 Task: Create Card Quality Control Planning in Board Product Development Best Practices to Workspace Commercial Mortgages. Create Card Social Media Conference Review in Board Customer Relationship Management to Workspace Commercial Mortgages. Create Card Quality Control Execution in Board Social Media Influencer Contest Strategy and Execution to Workspace Commercial Mortgages
Action: Mouse moved to (56, 299)
Screenshot: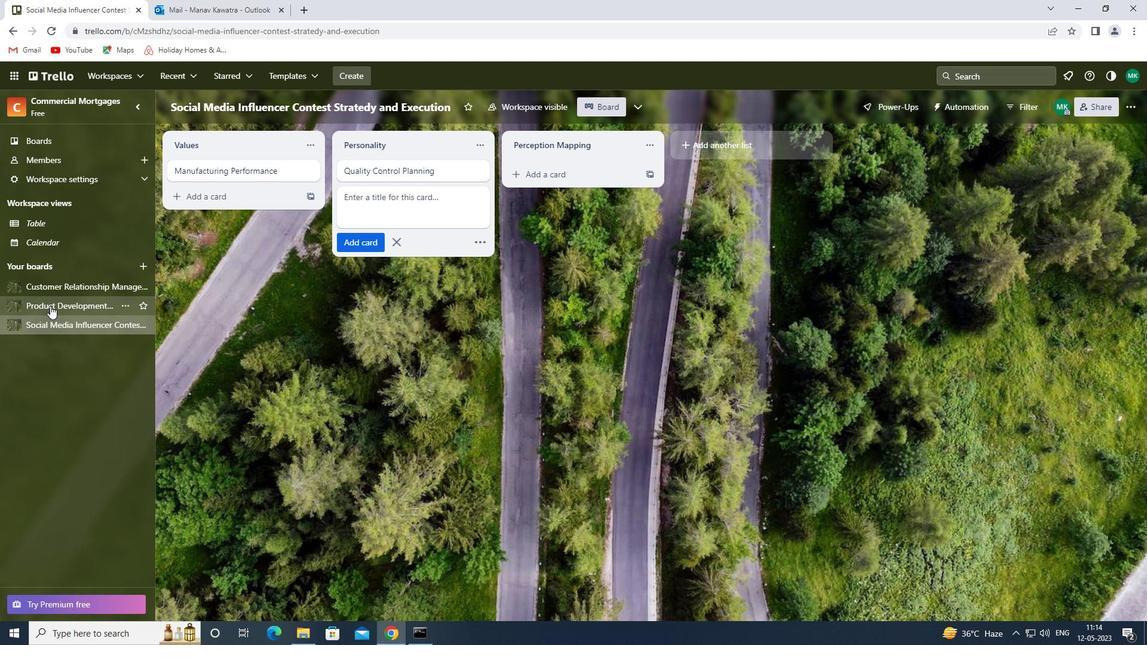 
Action: Mouse pressed left at (56, 299)
Screenshot: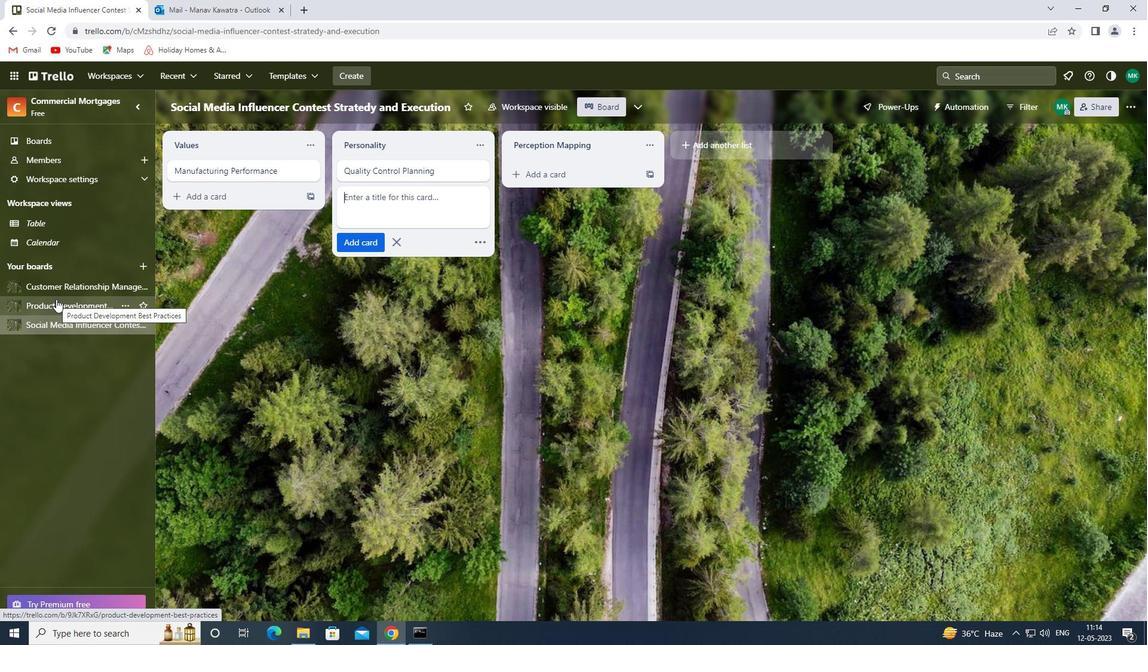 
Action: Mouse moved to (548, 166)
Screenshot: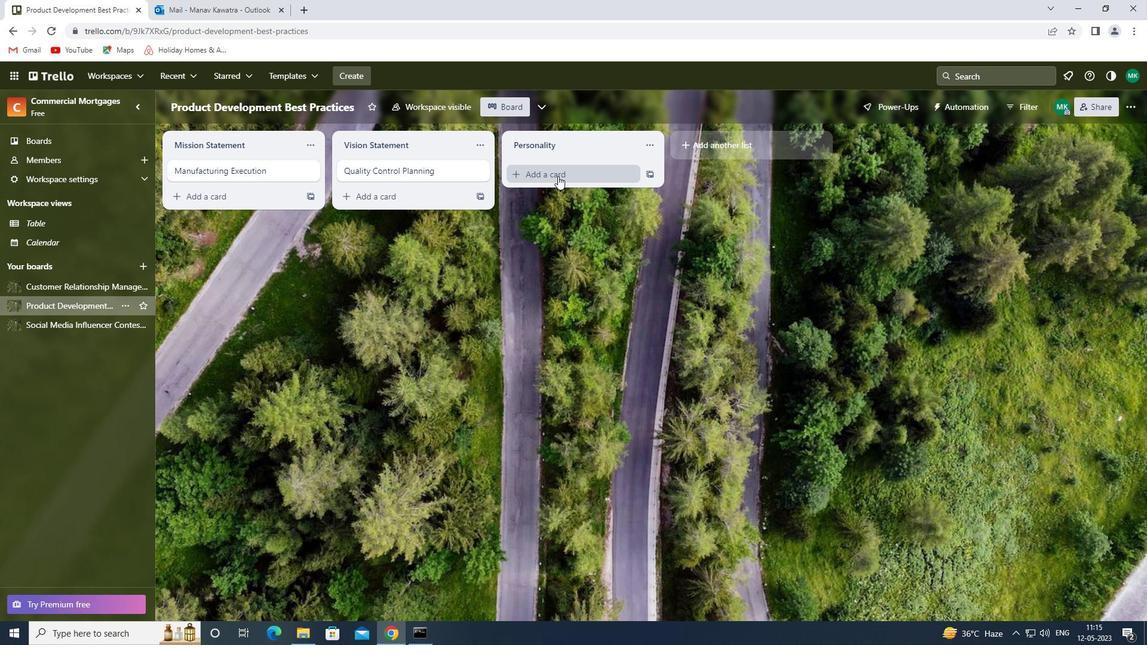 
Action: Mouse pressed left at (548, 166)
Screenshot: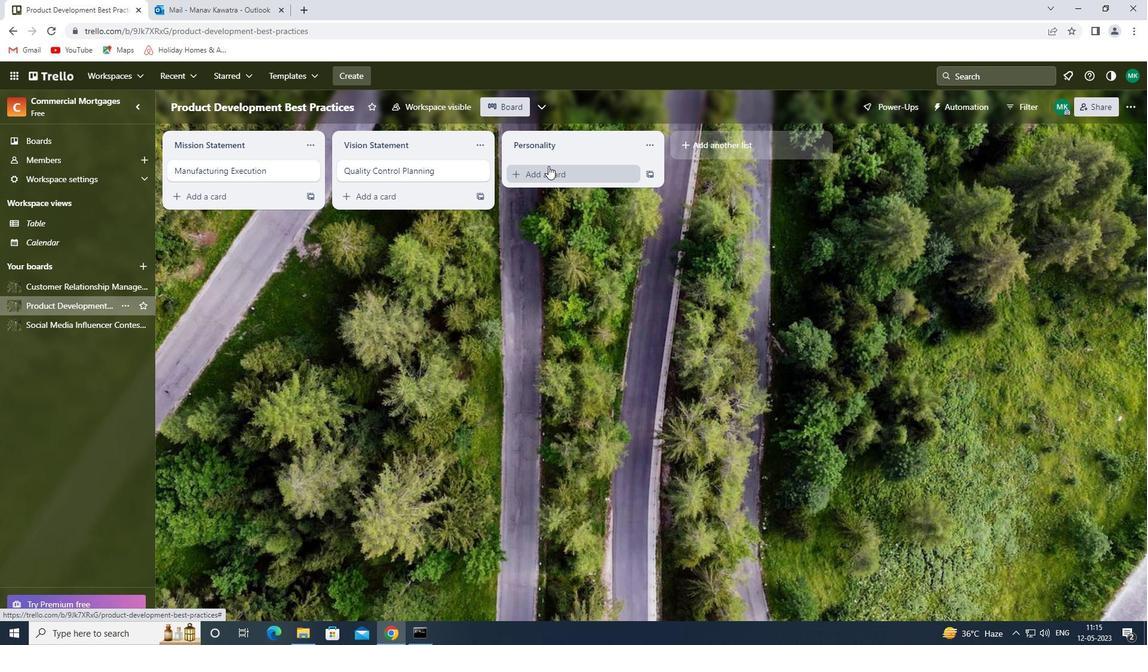 
Action: Mouse moved to (530, 176)
Screenshot: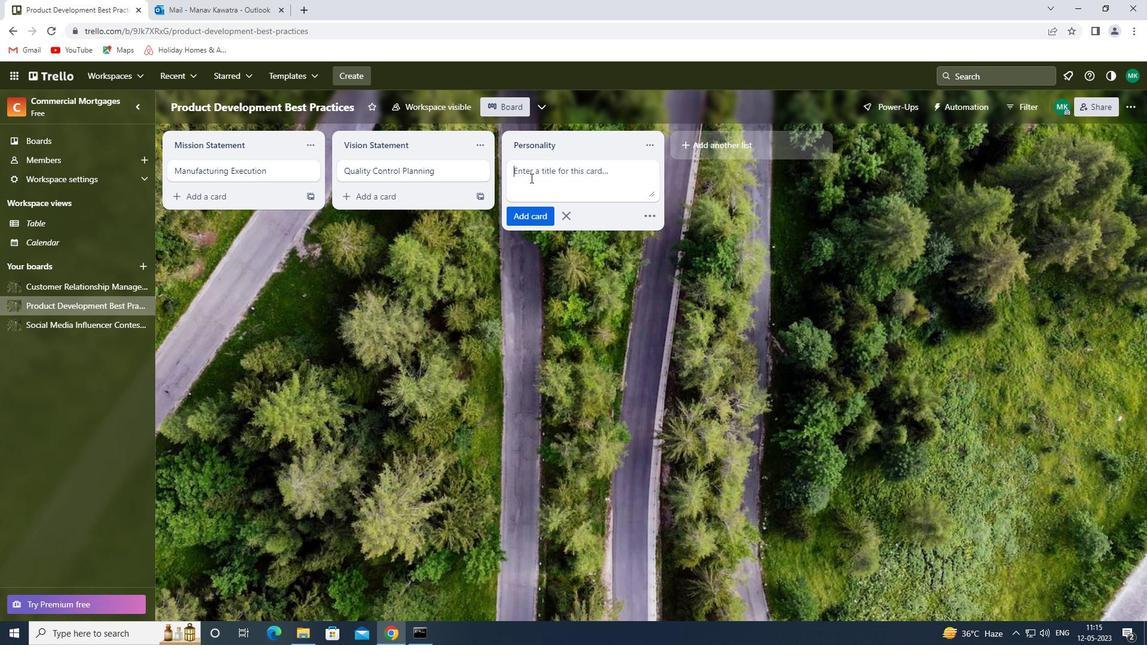 
Action: Mouse pressed left at (530, 176)
Screenshot: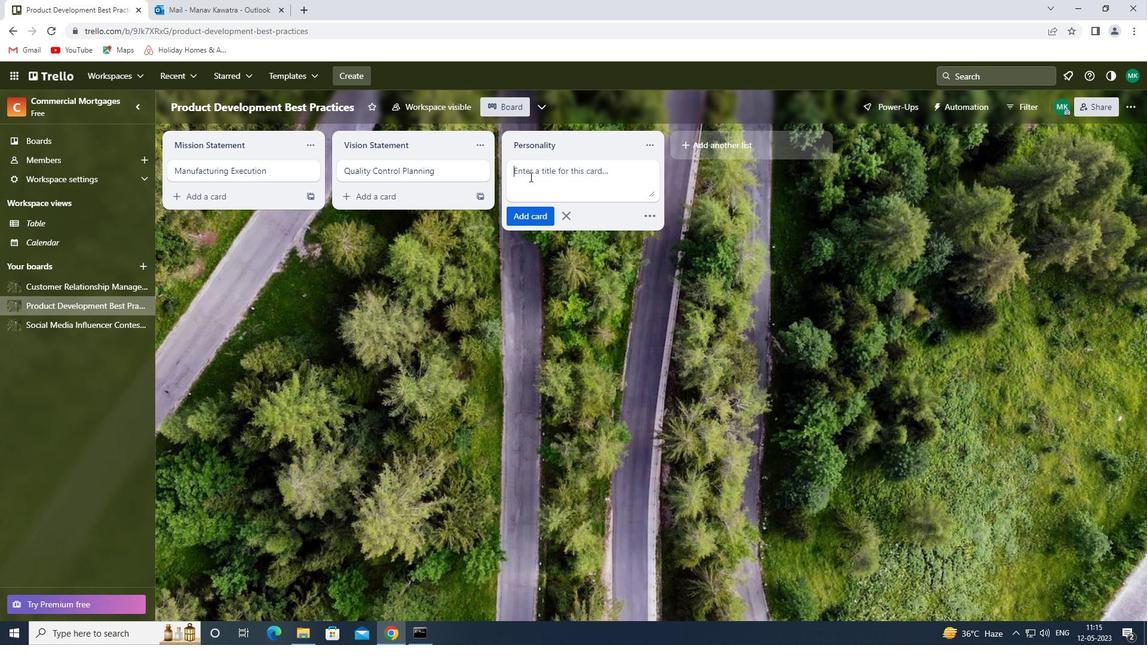 
Action: Key pressed <Key.shift><Key.shift><Key.shift><Key.shift><Key.shift><Key.shift><Key.shift><Key.shift><Key.shift><Key.shift><Key.shift><Key.shift><Key.shift><Key.shift><Key.shift><Key.shift><Key.shift><Key.shift><Key.shift><Key.shift><Key.shift><Key.shift><Key.shift><Key.shift><Key.shift><Key.shift><Key.shift><Key.shift><Key.shift><Key.shift><Key.shift><Key.shift><Key.shift><Key.shift><Key.shift><Key.shift>QUALITY<Key.space><Key.shift><Key.shift><Key.shift><Key.shift><Key.shift><Key.shift><Key.shift><Key.shift><Key.shift><Key.shift><Key.shift><Key.shift>CONTROL<Key.space><Key.shift><Key.shift><Key.shift><Key.shift><Key.shift><Key.shift><Key.shift><Key.shift><Key.shift><Key.shift>PLANNING<Key.enter>
Screenshot: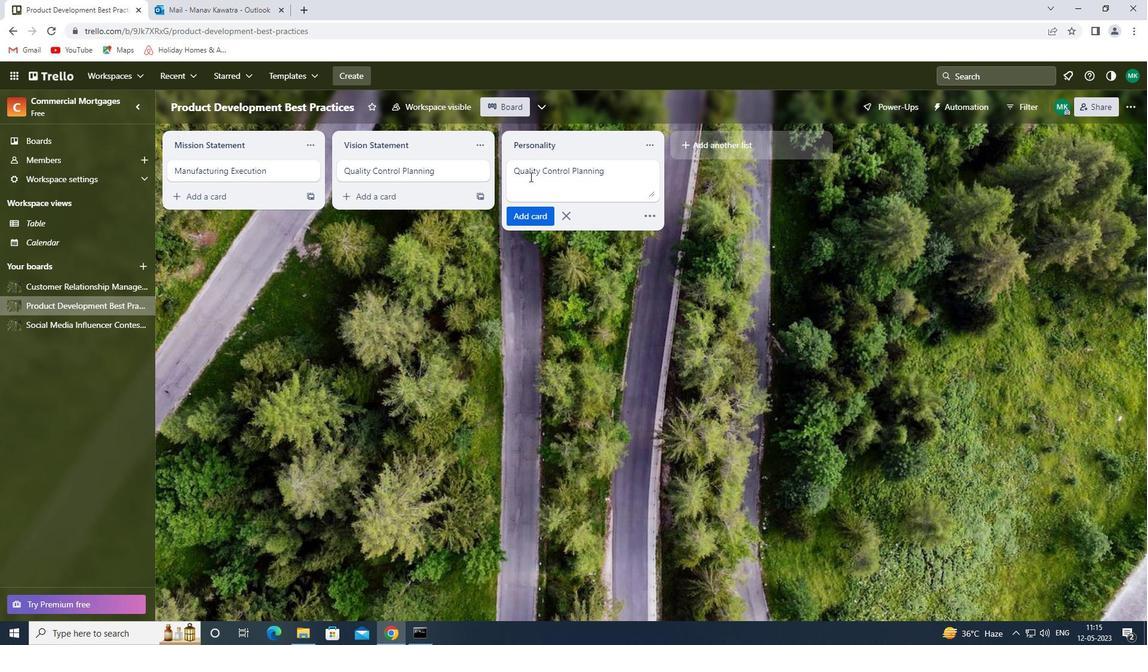 
Action: Mouse moved to (77, 284)
Screenshot: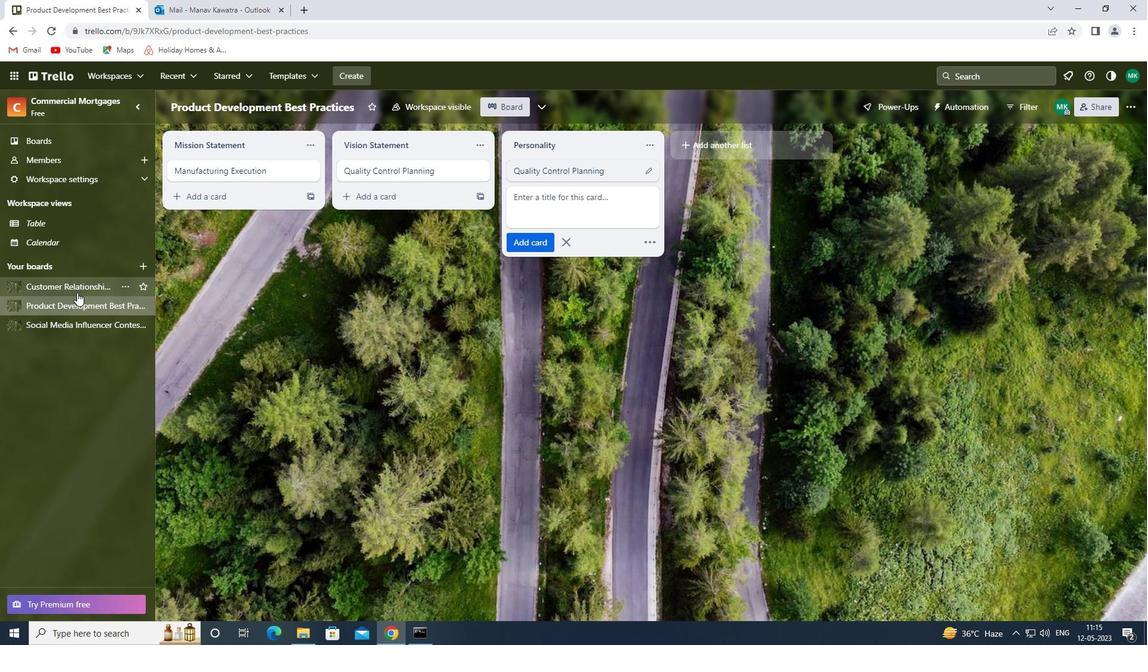 
Action: Mouse pressed left at (77, 284)
Screenshot: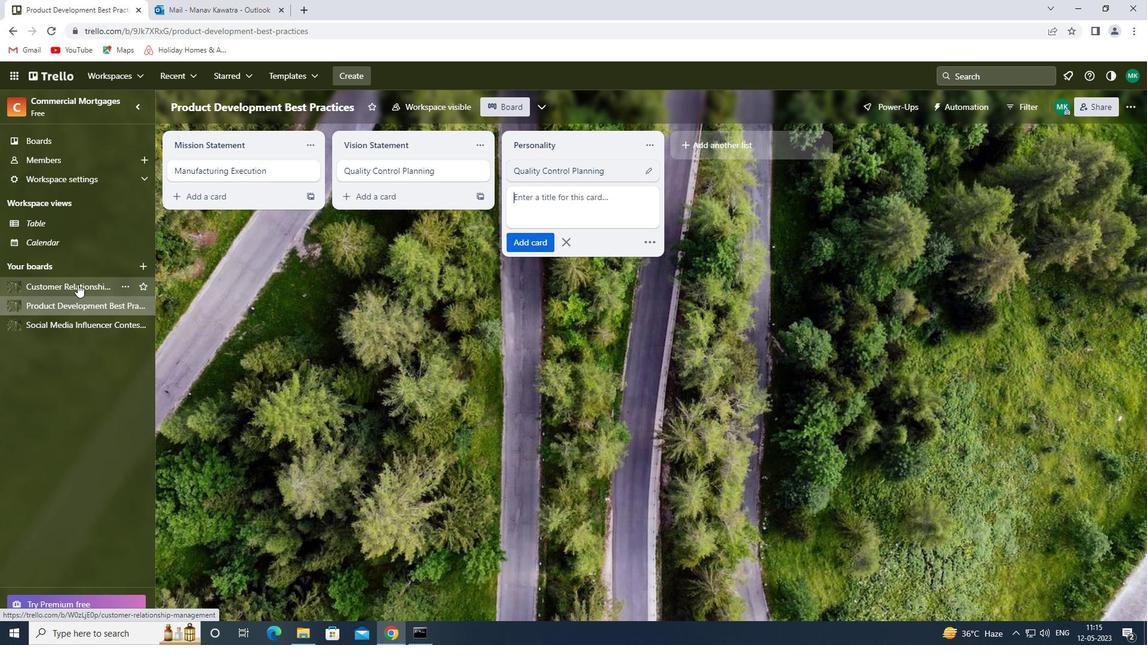 
Action: Mouse moved to (550, 167)
Screenshot: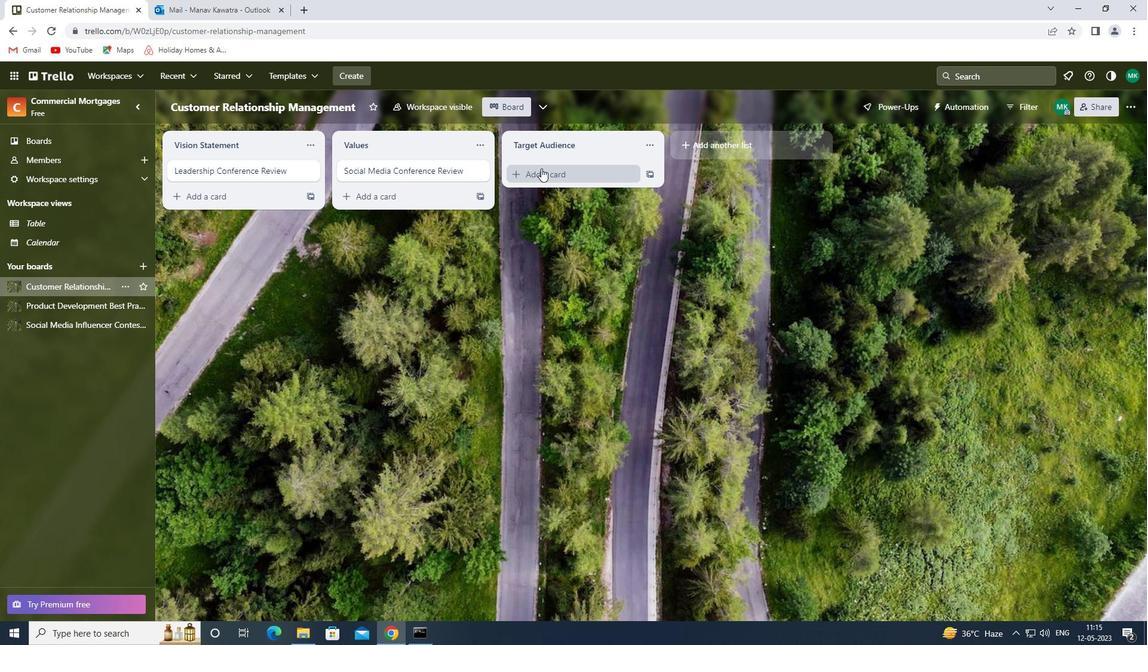 
Action: Mouse pressed left at (550, 167)
Screenshot: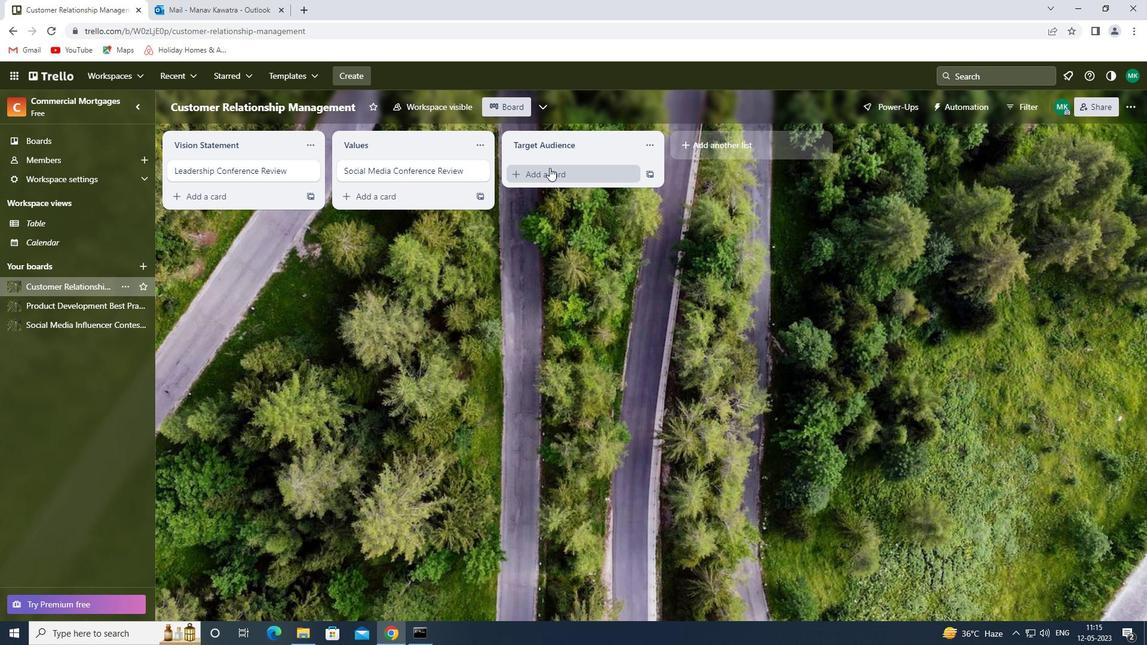 
Action: Mouse moved to (528, 178)
Screenshot: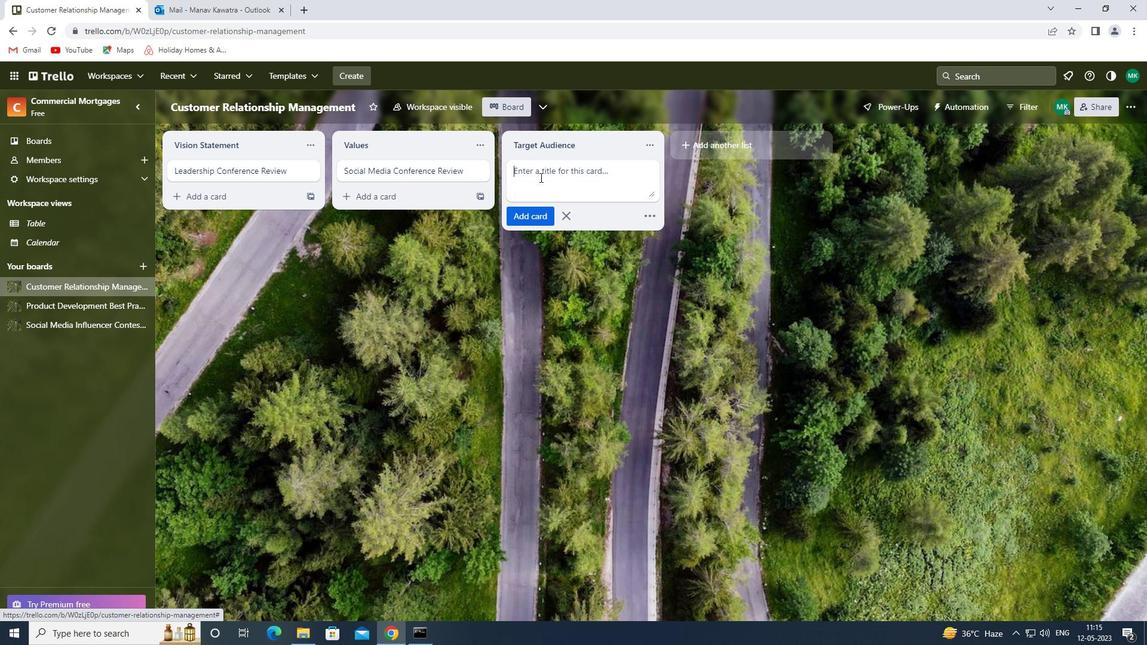 
Action: Mouse pressed left at (528, 178)
Screenshot: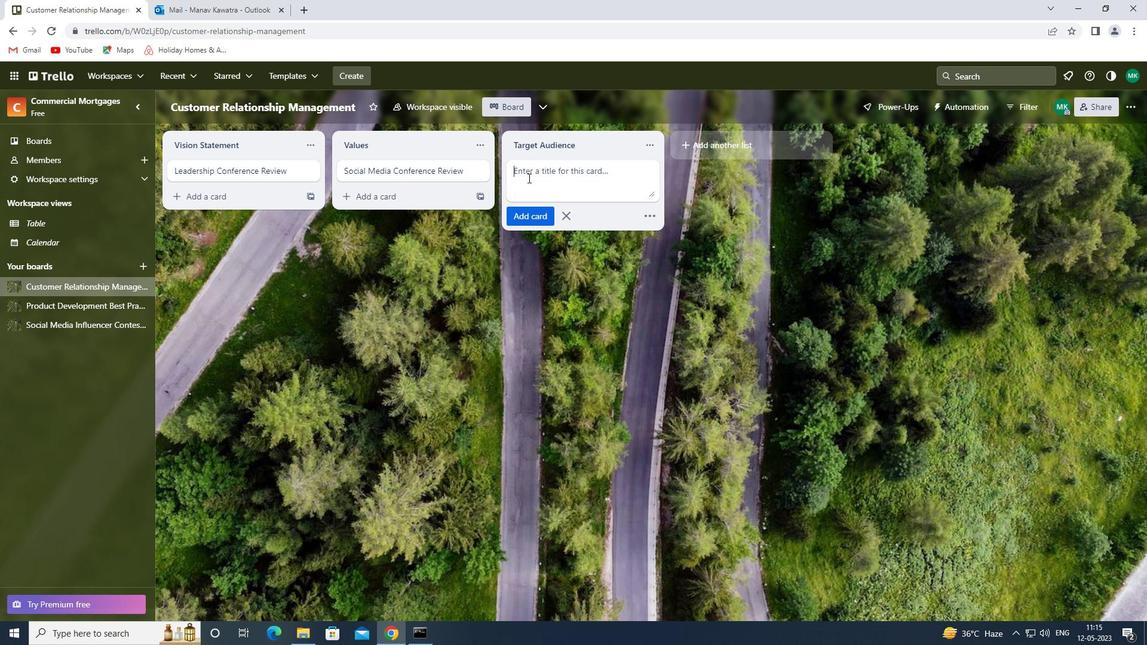 
Action: Key pressed <Key.shift>SOCU<Key.backspace>IAL<Key.space><Key.shift>MEDIA<Key.space><Key.shift>CONFERENCE<Key.space><Key.shift><Key.shift><Key.shift>REVIEW<Key.enter>
Screenshot: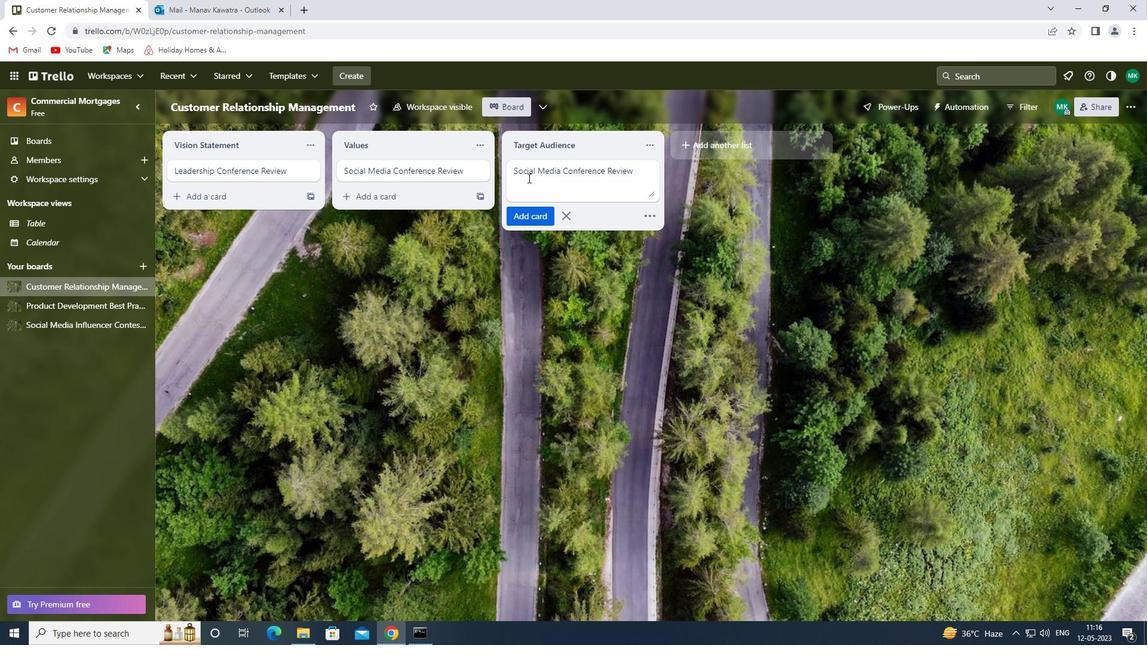 
Action: Mouse moved to (63, 323)
Screenshot: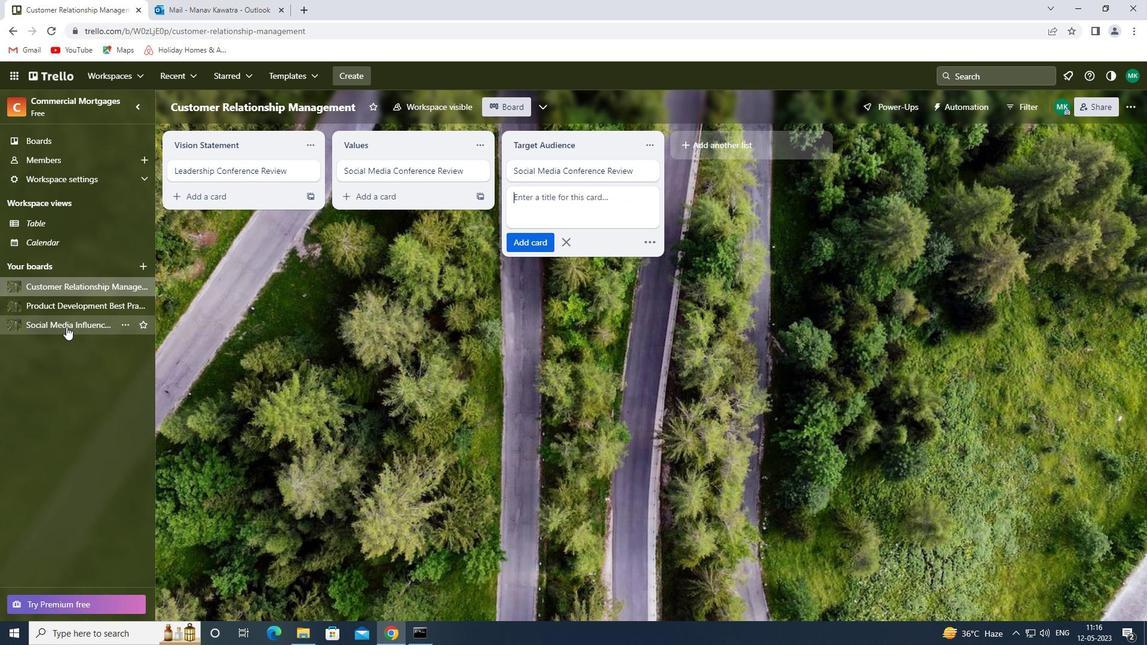 
Action: Mouse pressed left at (63, 323)
Screenshot: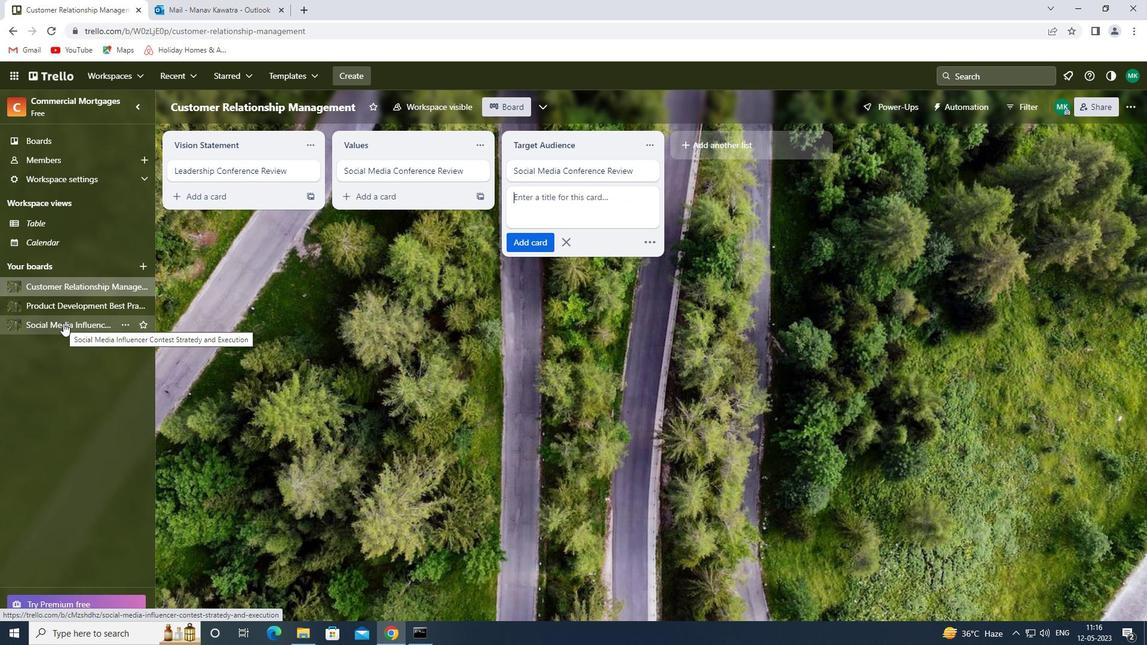 
Action: Mouse moved to (554, 170)
Screenshot: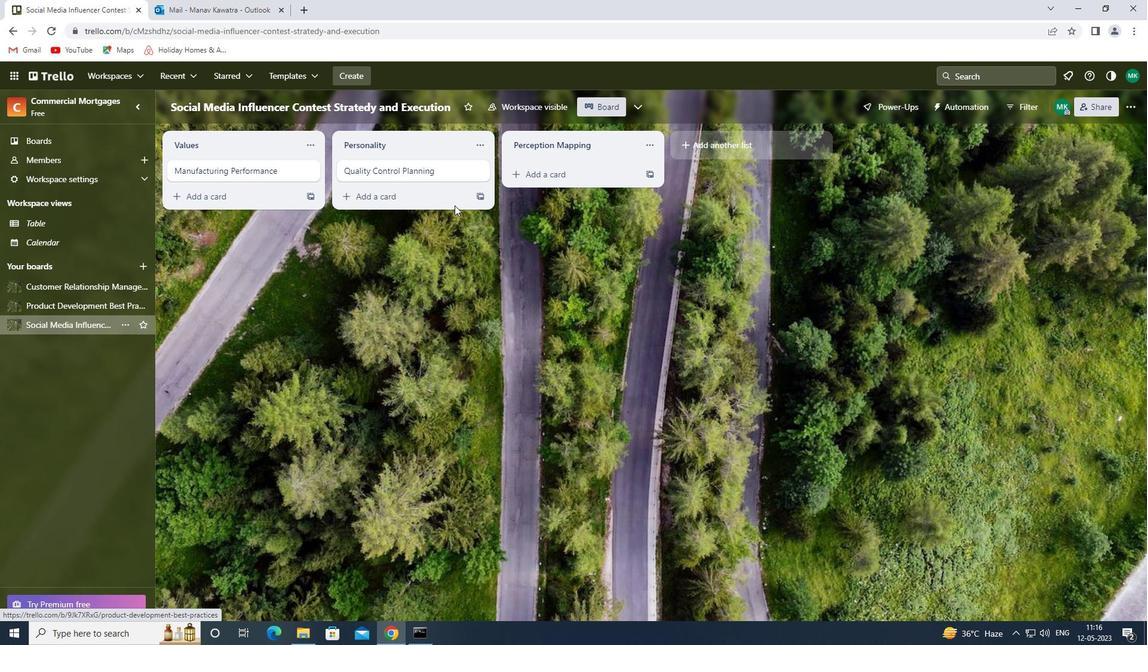 
Action: Mouse pressed left at (554, 170)
Screenshot: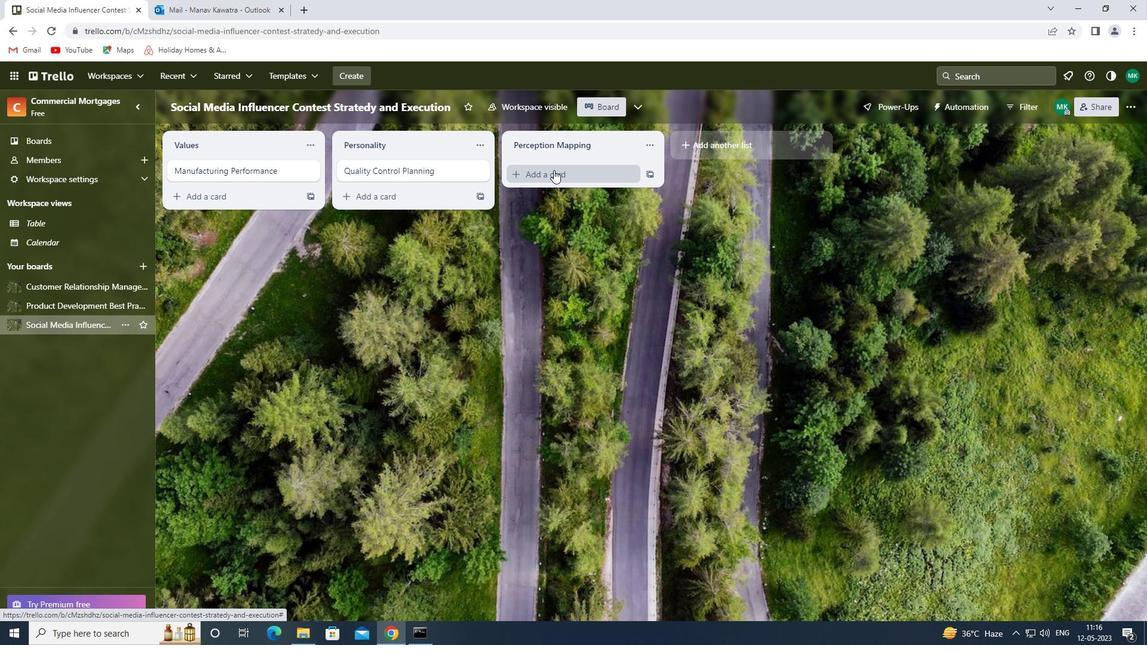 
Action: Mouse moved to (535, 179)
Screenshot: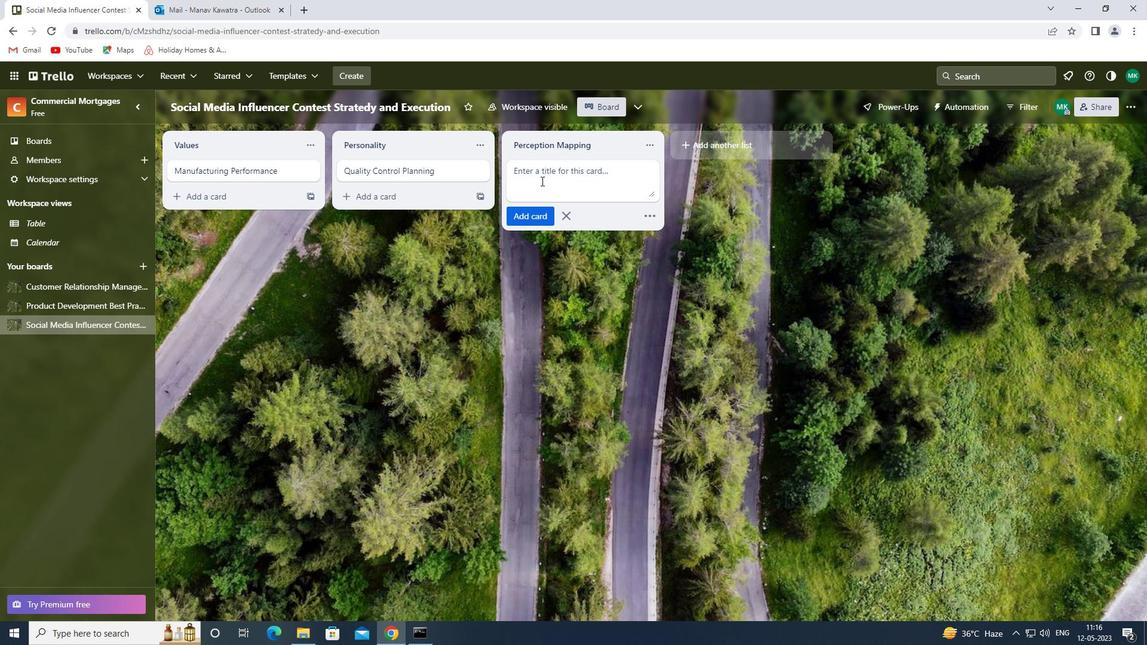 
Action: Mouse pressed left at (535, 179)
Screenshot: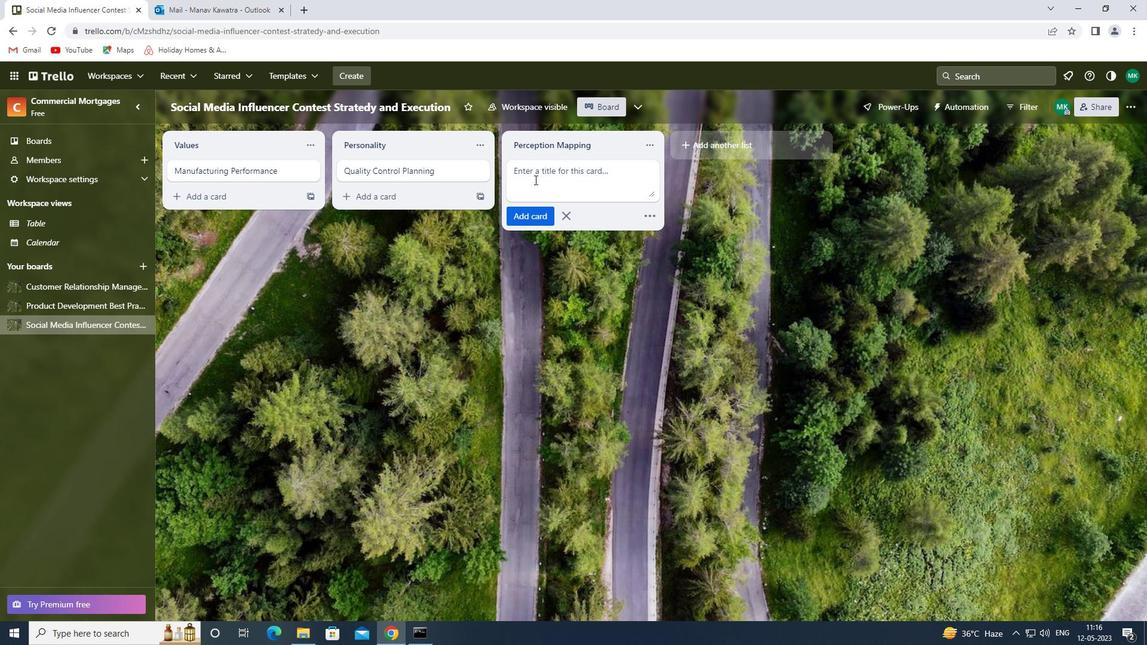 
Action: Key pressed <Key.shift><Key.shift>QUALITY<Key.space><Key.shift>CONTROL<Key.space><Key.shift>EXECUTION<Key.enter>
Screenshot: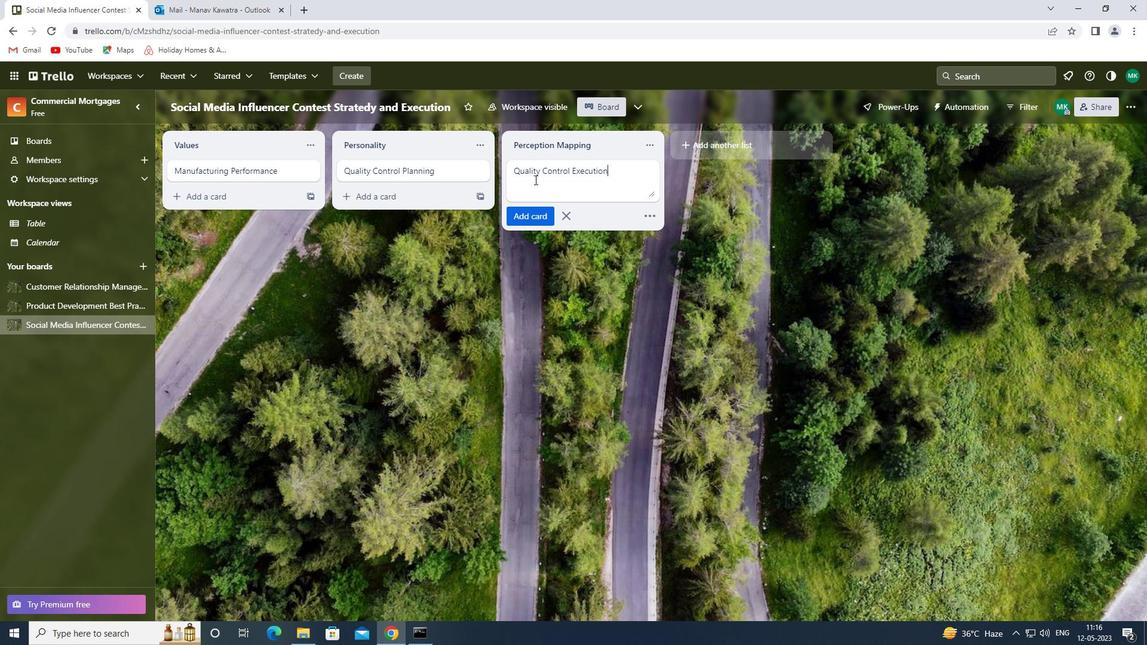 
